Task: Record a new macro using absolute references and save it as "New macro".
Action: Mouse moved to (261, 97)
Screenshot: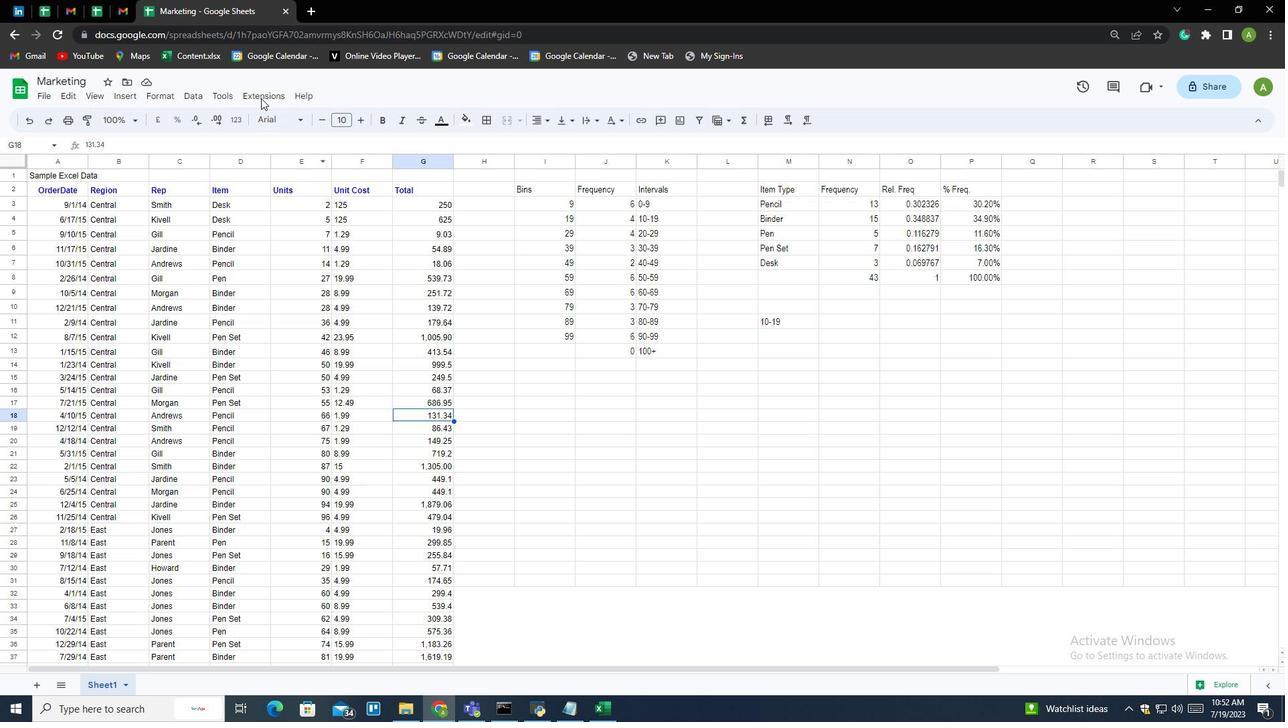 
Action: Mouse pressed left at (261, 97)
Screenshot: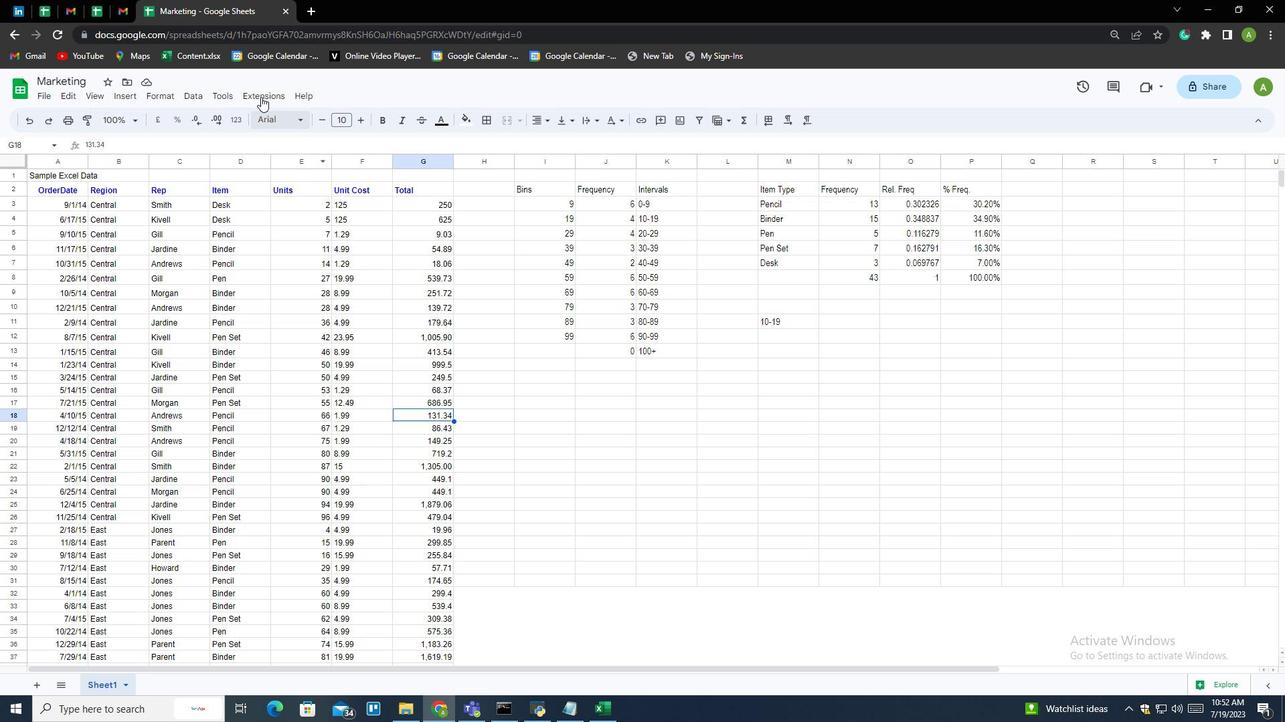 
Action: Mouse moved to (470, 140)
Screenshot: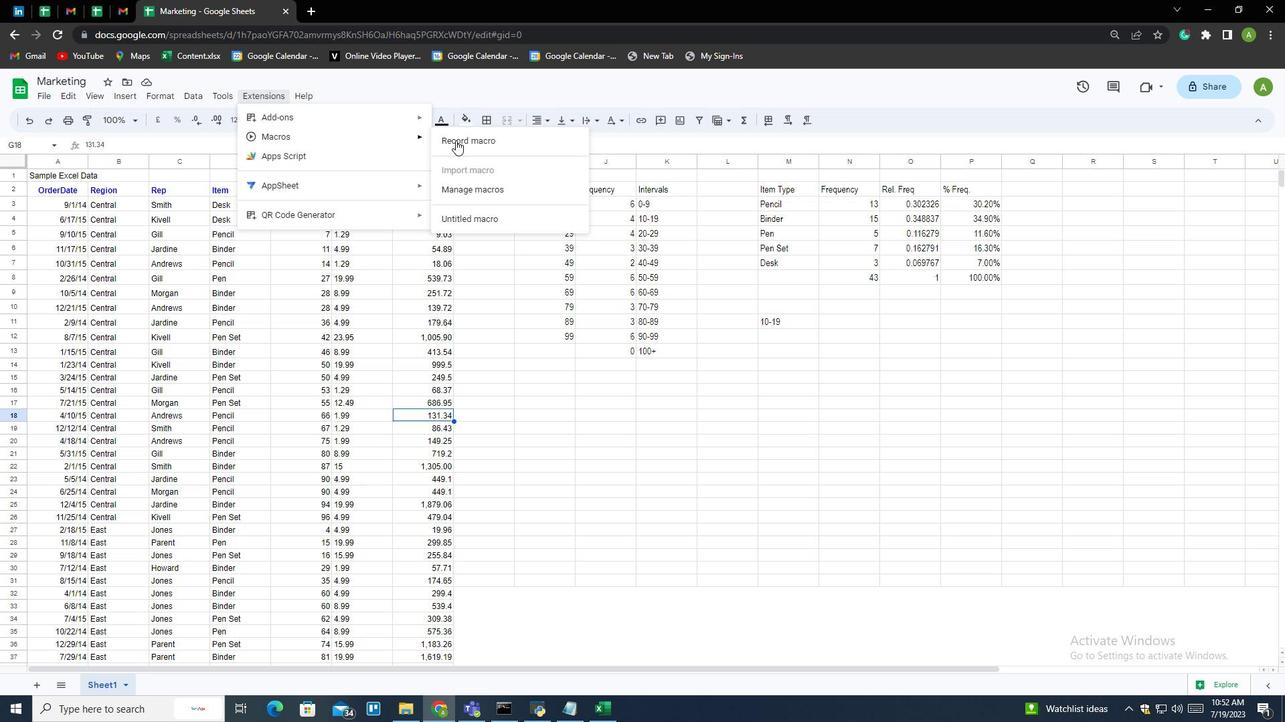 
Action: Mouse pressed left at (470, 140)
Screenshot: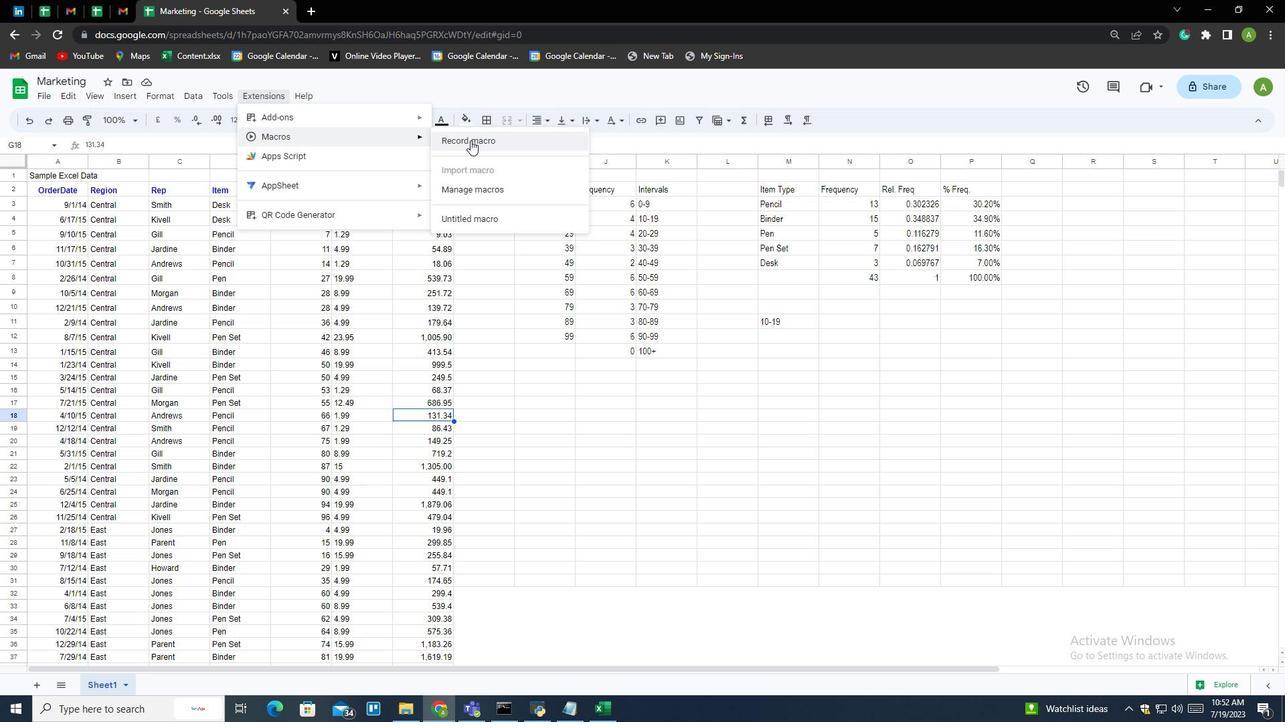 
Action: Mouse moved to (735, 586)
Screenshot: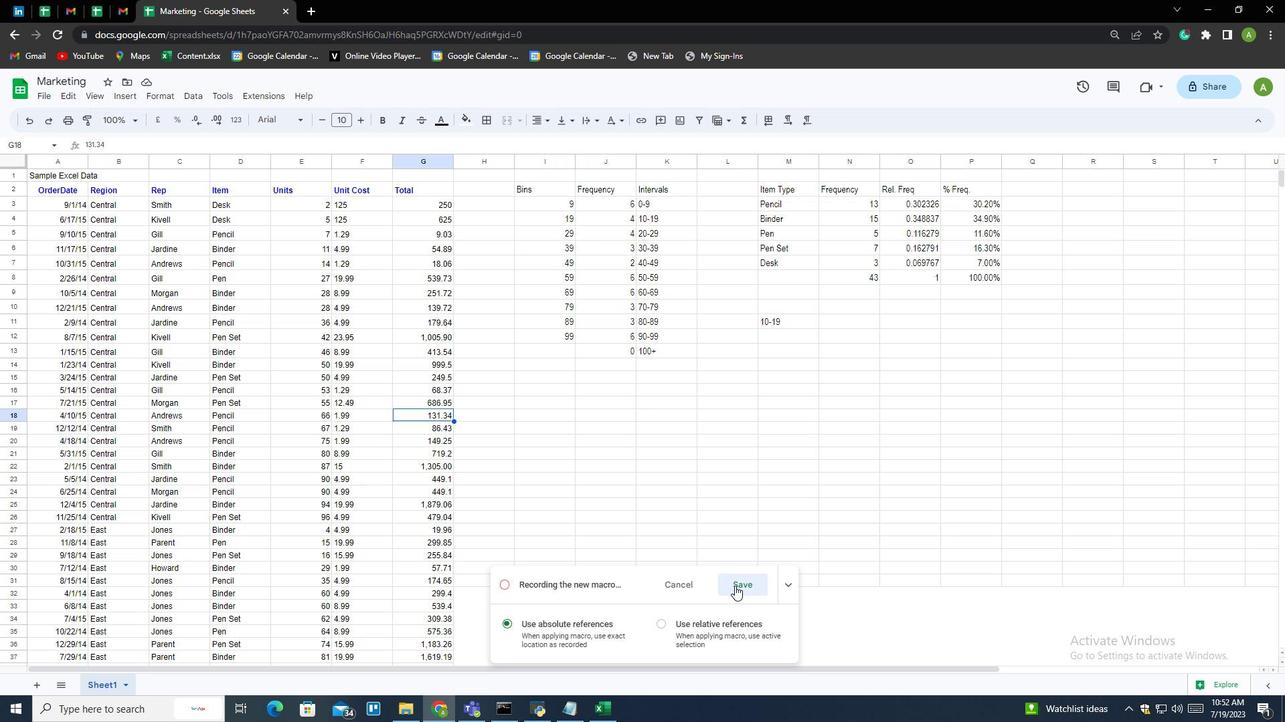 
Action: Mouse pressed left at (735, 586)
Screenshot: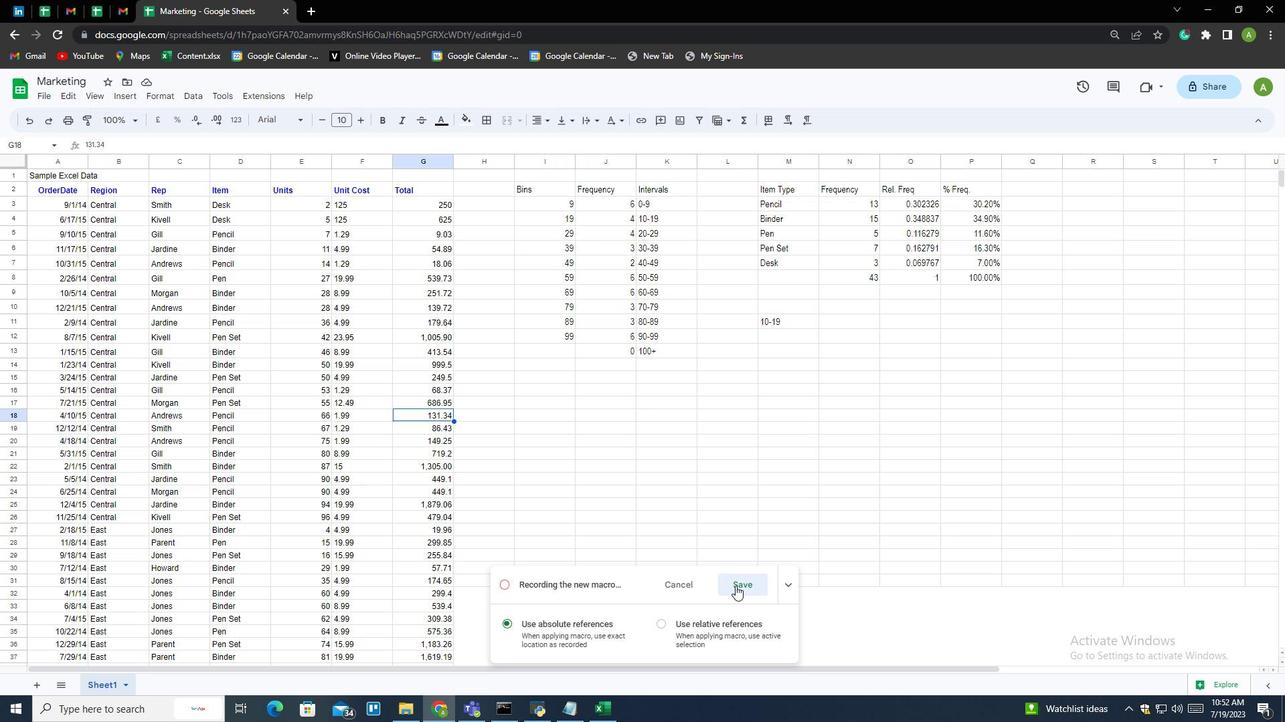 
Action: Mouse moved to (608, 358)
Screenshot: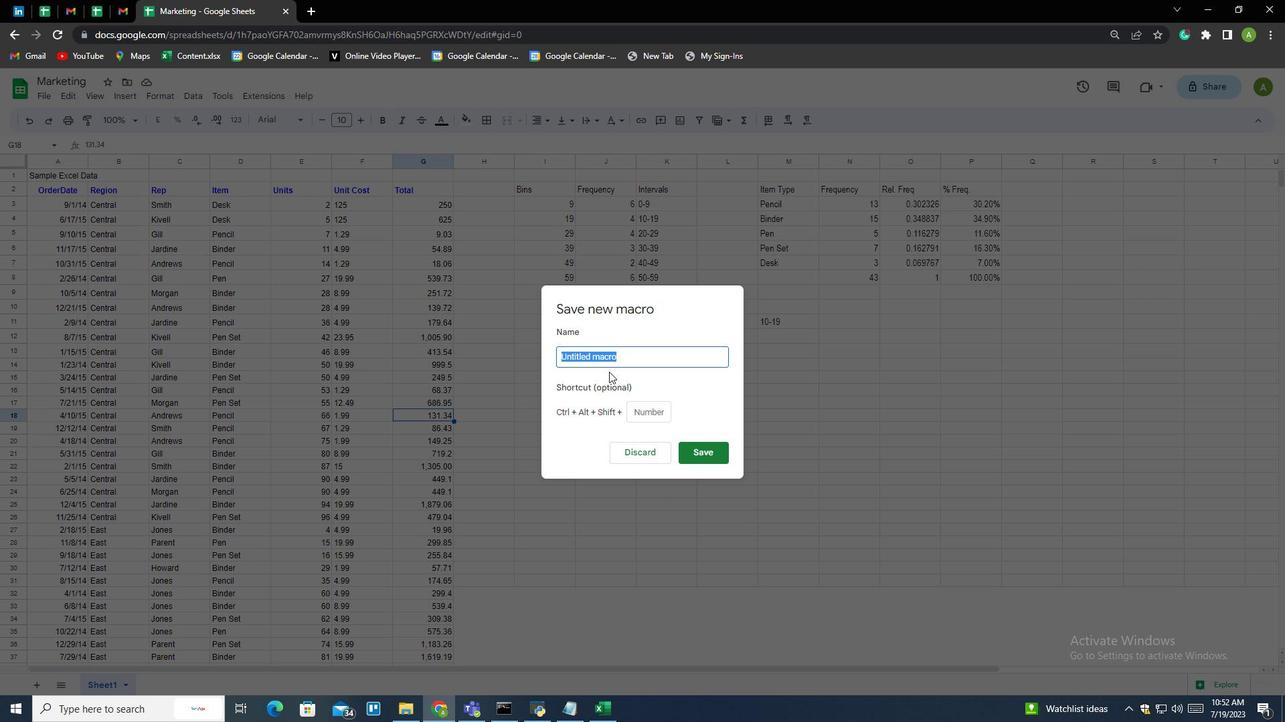 
Action: Key pressed <Key.backspace><Key.shift>New<Key.space><Key.shift>macro
Screenshot: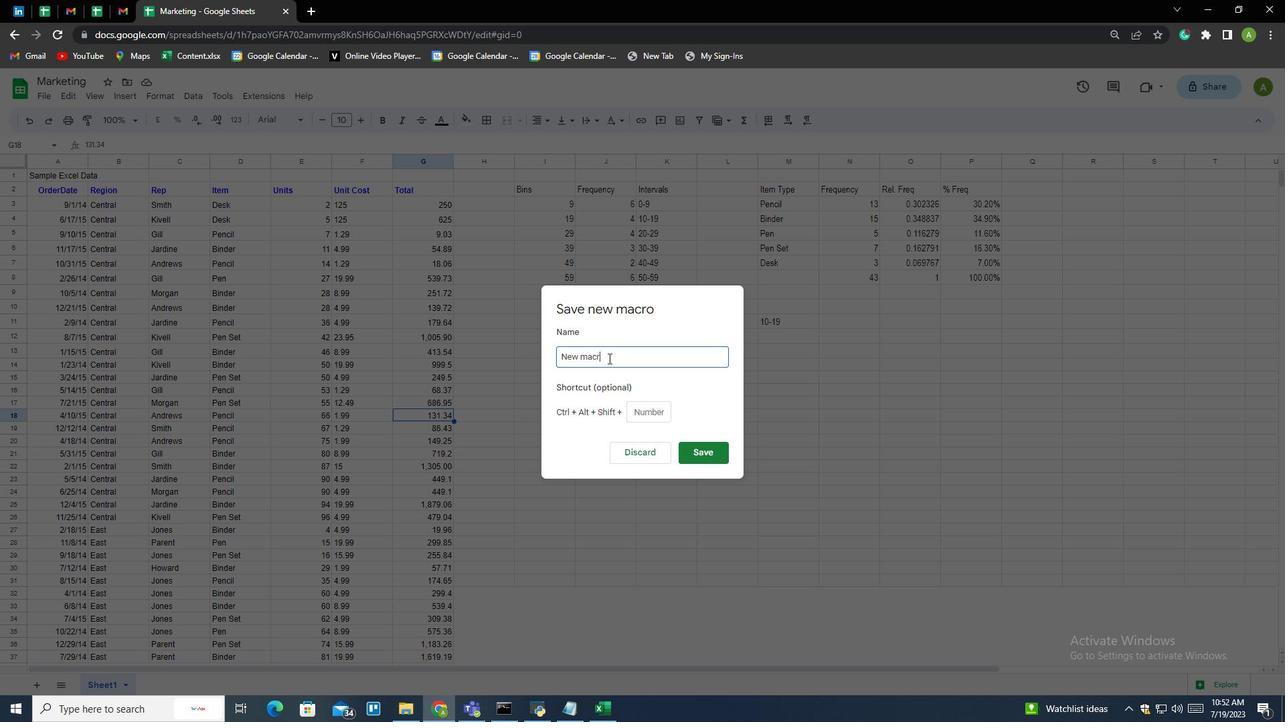 
Action: Mouse moved to (706, 455)
Screenshot: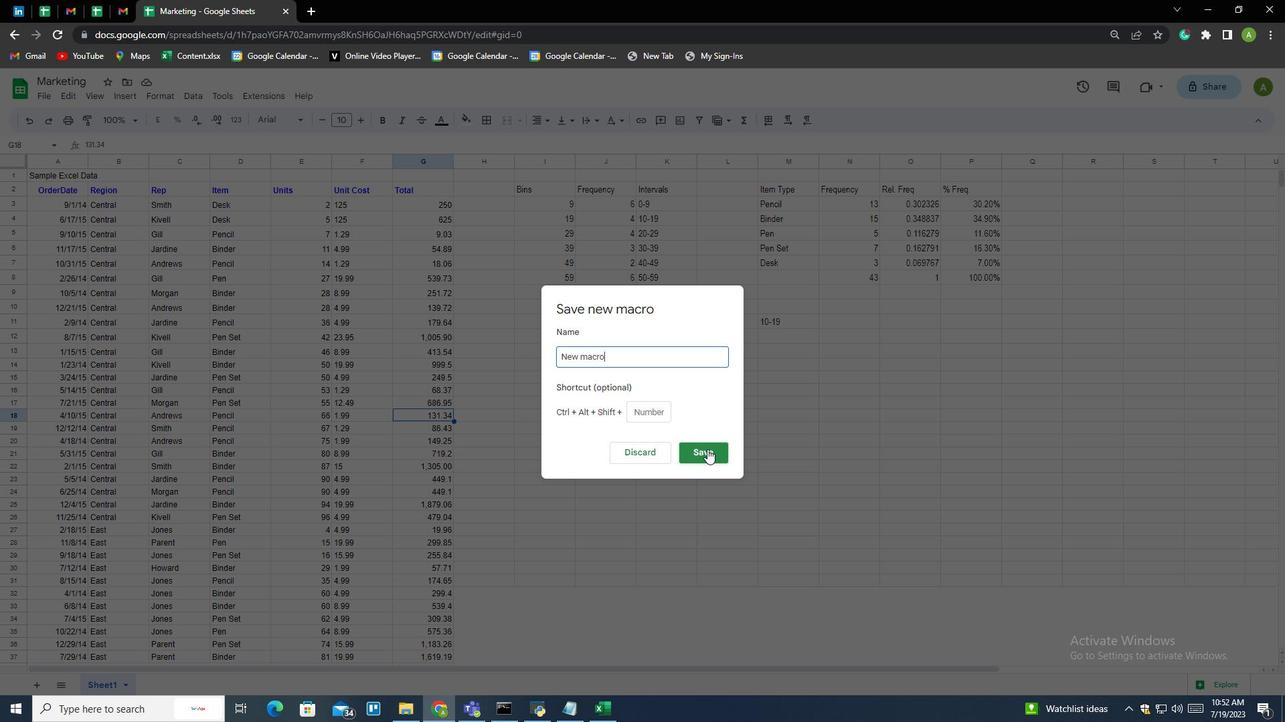 
Action: Mouse pressed left at (706, 455)
Screenshot: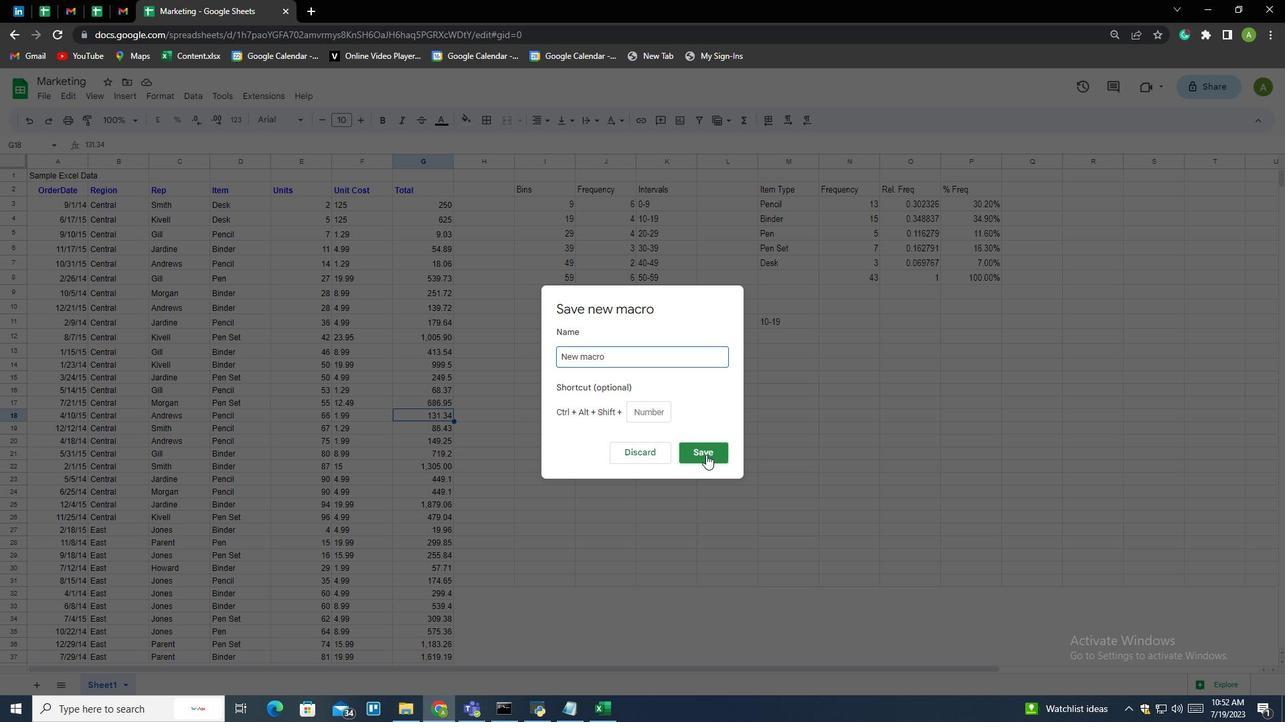 
Action: Mouse moved to (431, 526)
Screenshot: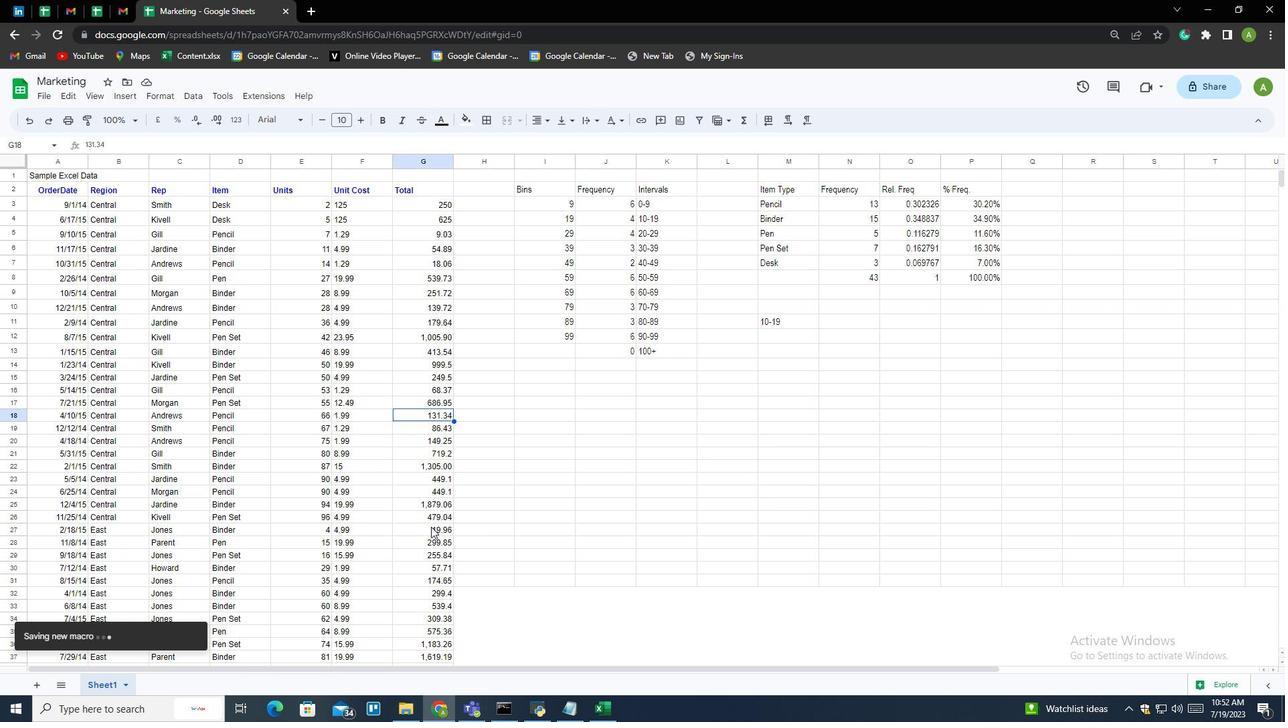 
